 Task: Add Alaffia Unscented African Black Soap to the cart.
Action: Mouse moved to (259, 105)
Screenshot: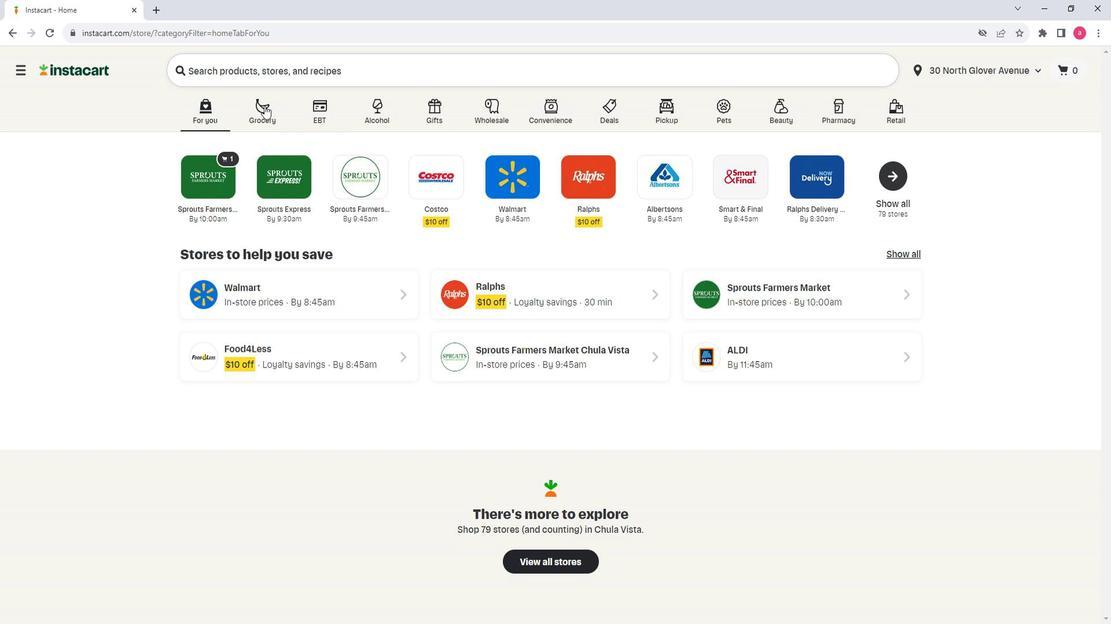 
Action: Mouse pressed left at (259, 105)
Screenshot: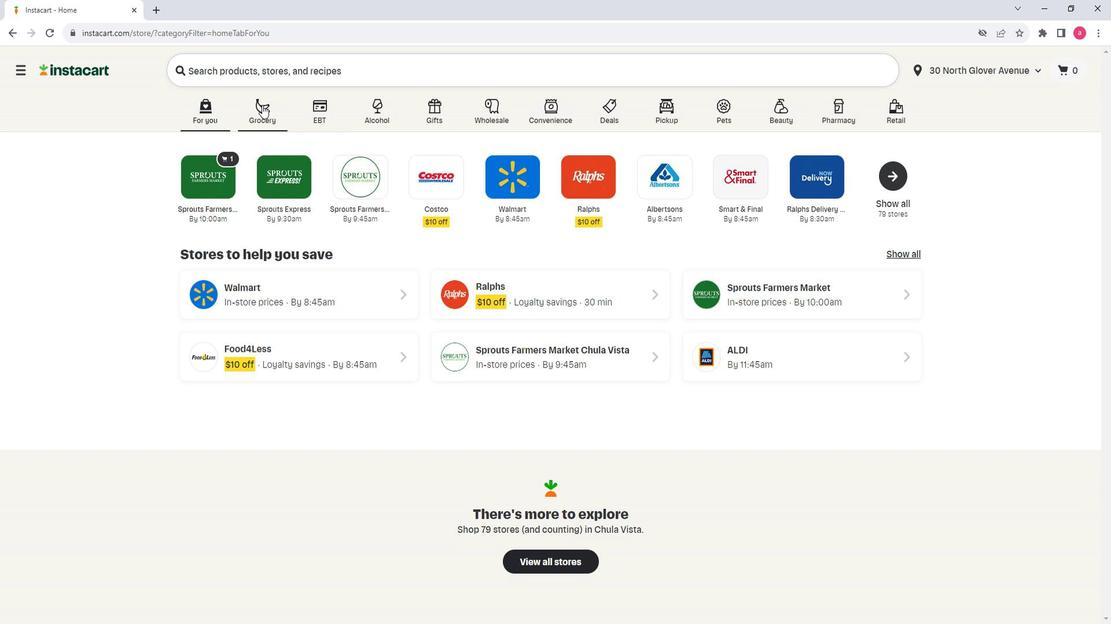 
Action: Mouse moved to (347, 332)
Screenshot: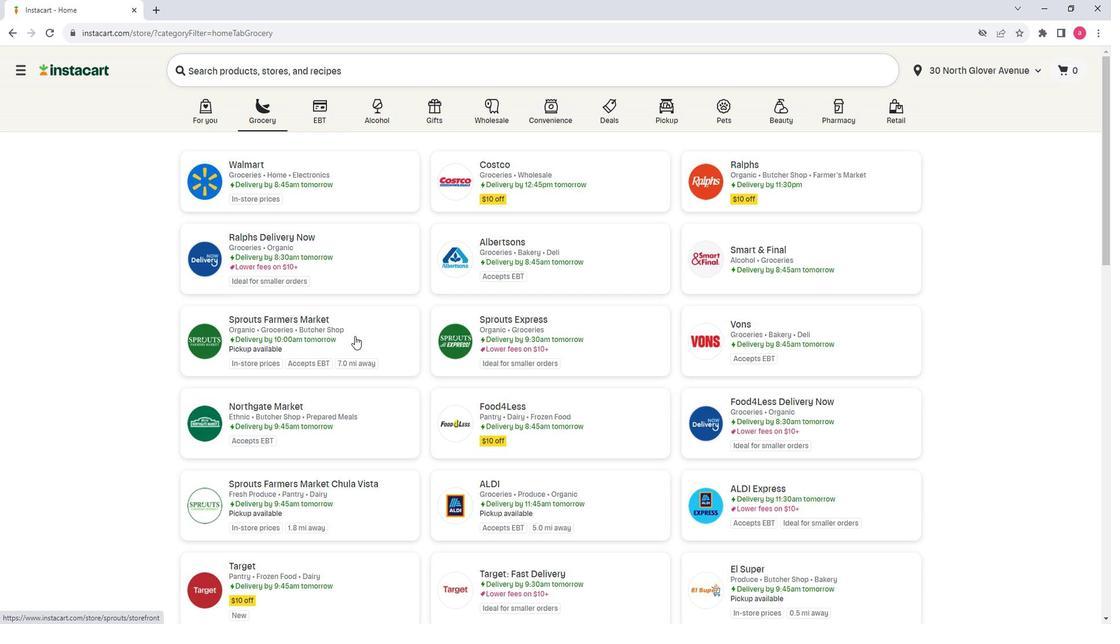
Action: Mouse pressed left at (347, 332)
Screenshot: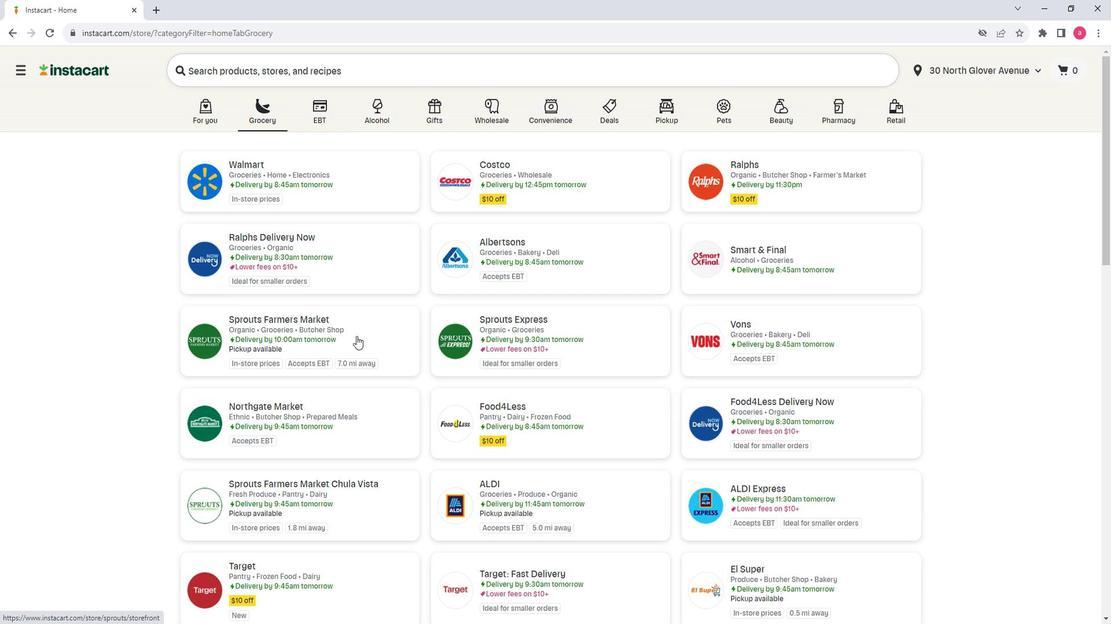 
Action: Mouse moved to (123, 406)
Screenshot: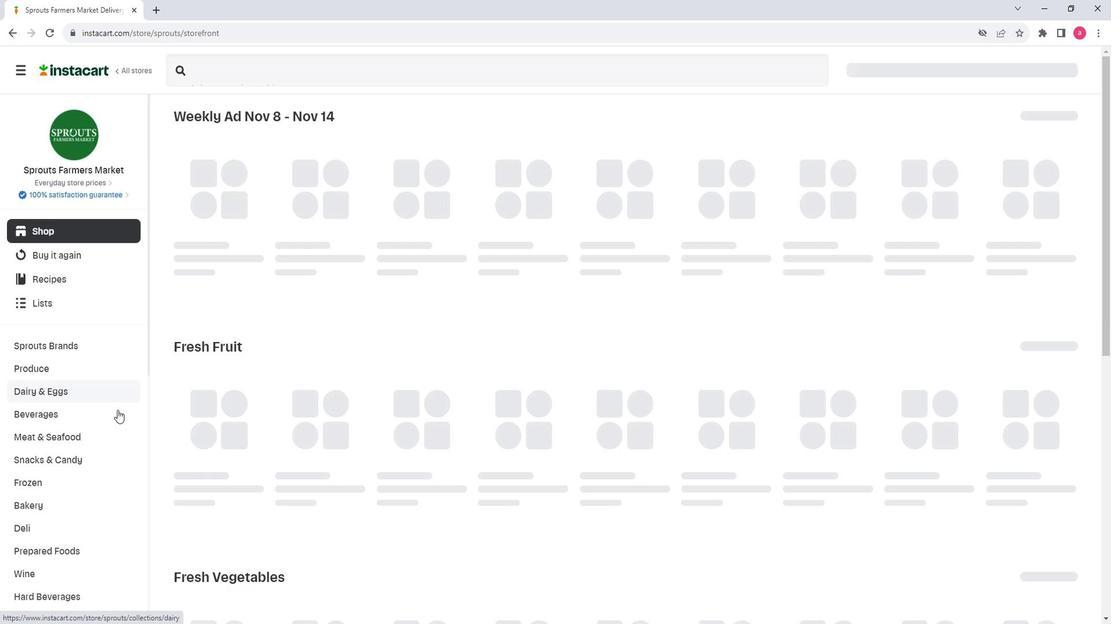 
Action: Mouse scrolled (123, 405) with delta (0, 0)
Screenshot: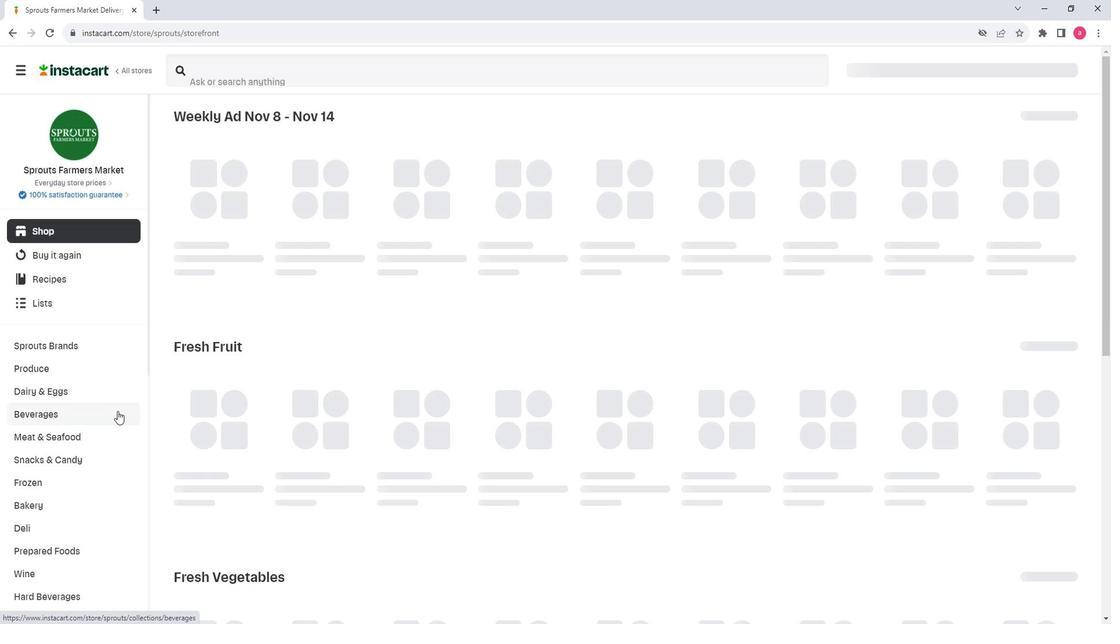 
Action: Mouse scrolled (123, 405) with delta (0, 0)
Screenshot: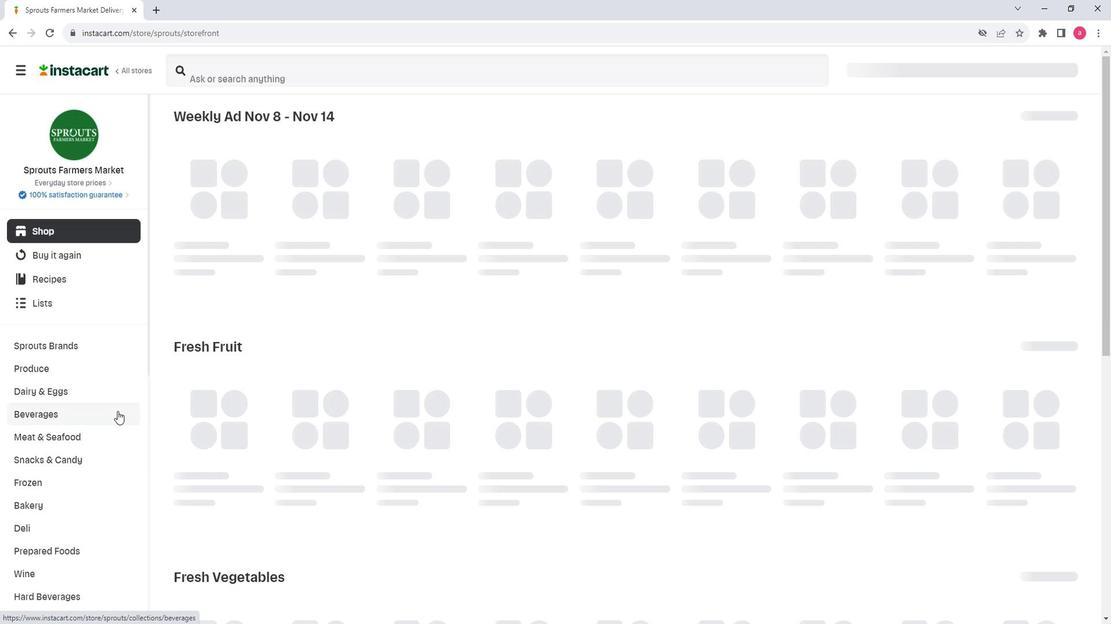 
Action: Mouse scrolled (123, 405) with delta (0, 0)
Screenshot: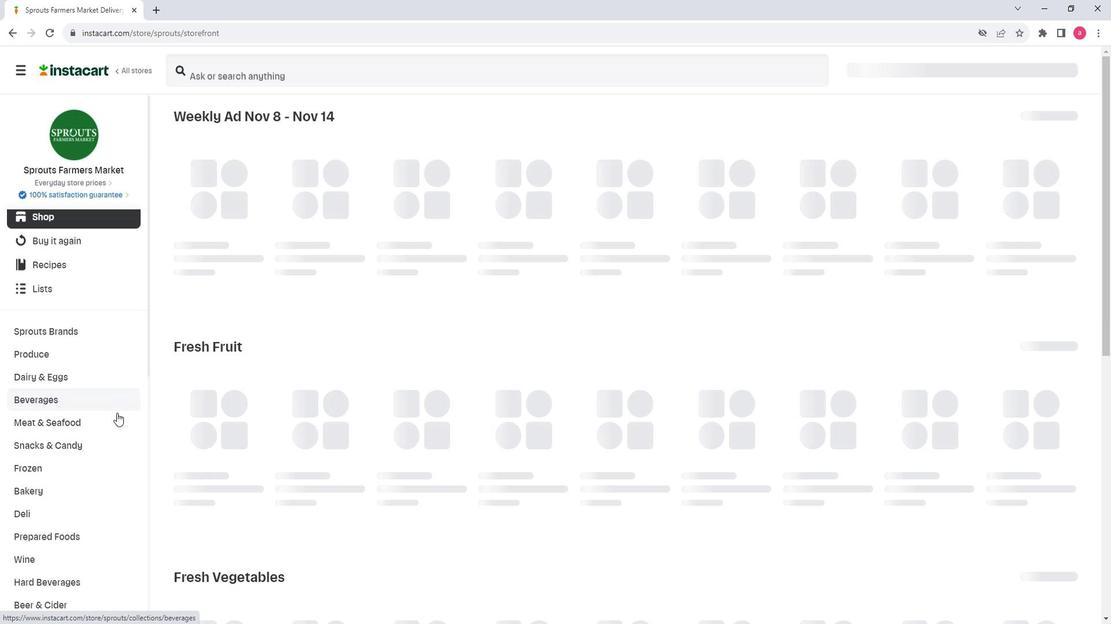 
Action: Mouse moved to (122, 407)
Screenshot: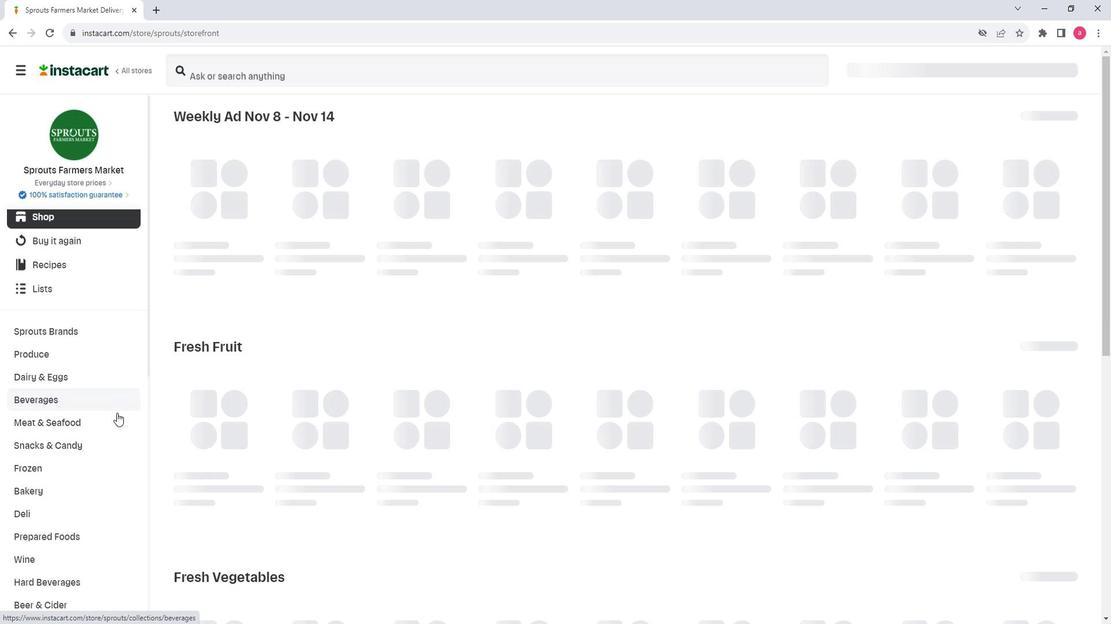 
Action: Mouse scrolled (122, 406) with delta (0, 0)
Screenshot: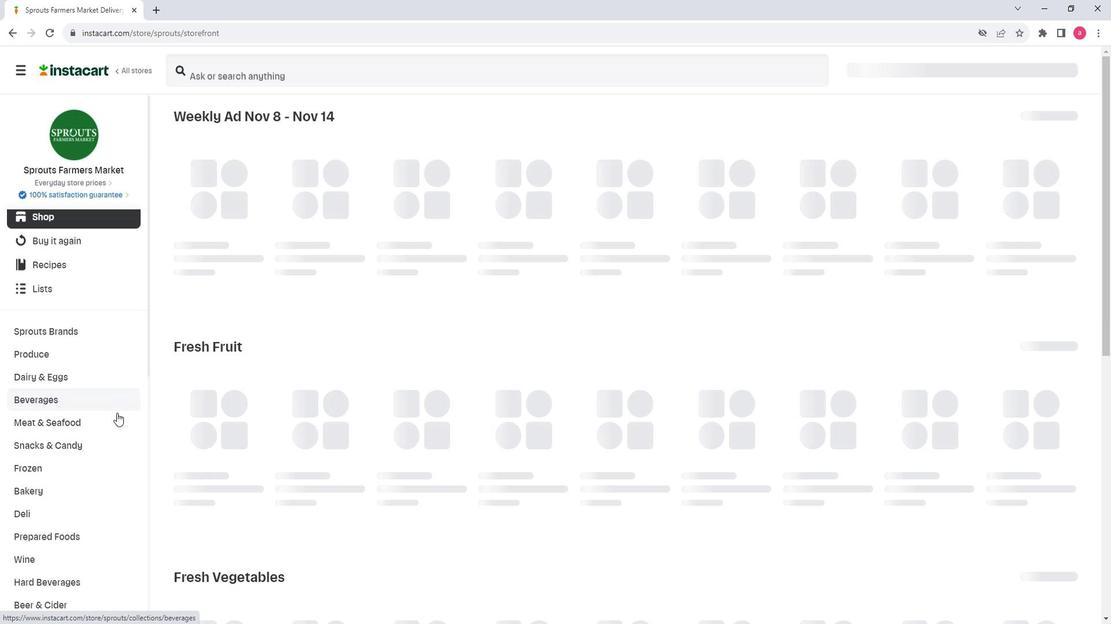 
Action: Mouse moved to (122, 407)
Screenshot: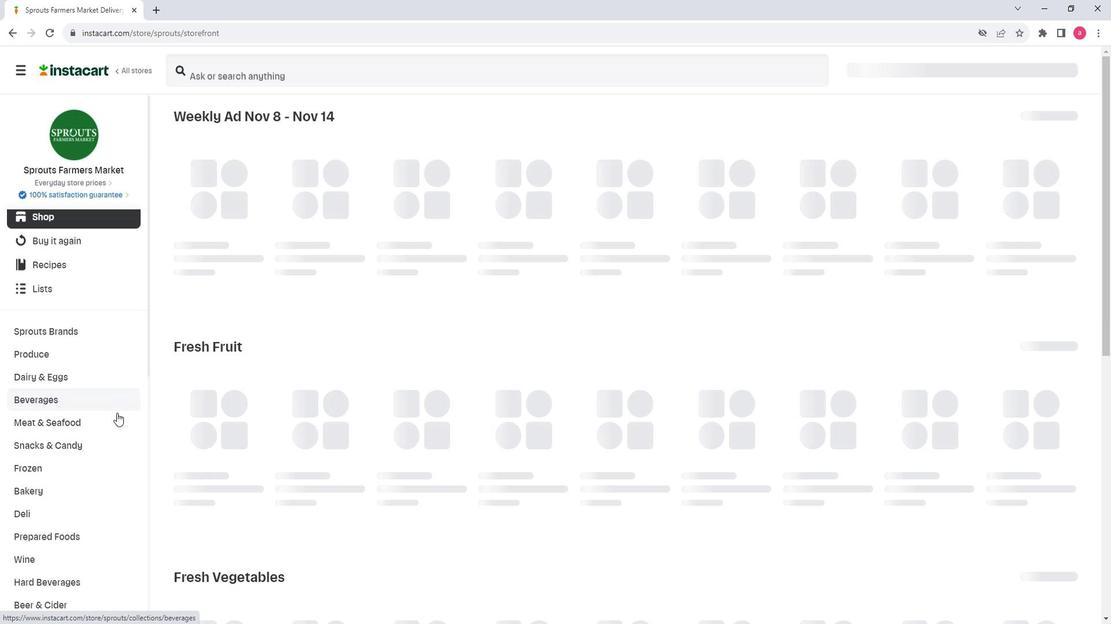 
Action: Mouse scrolled (122, 407) with delta (0, 0)
Screenshot: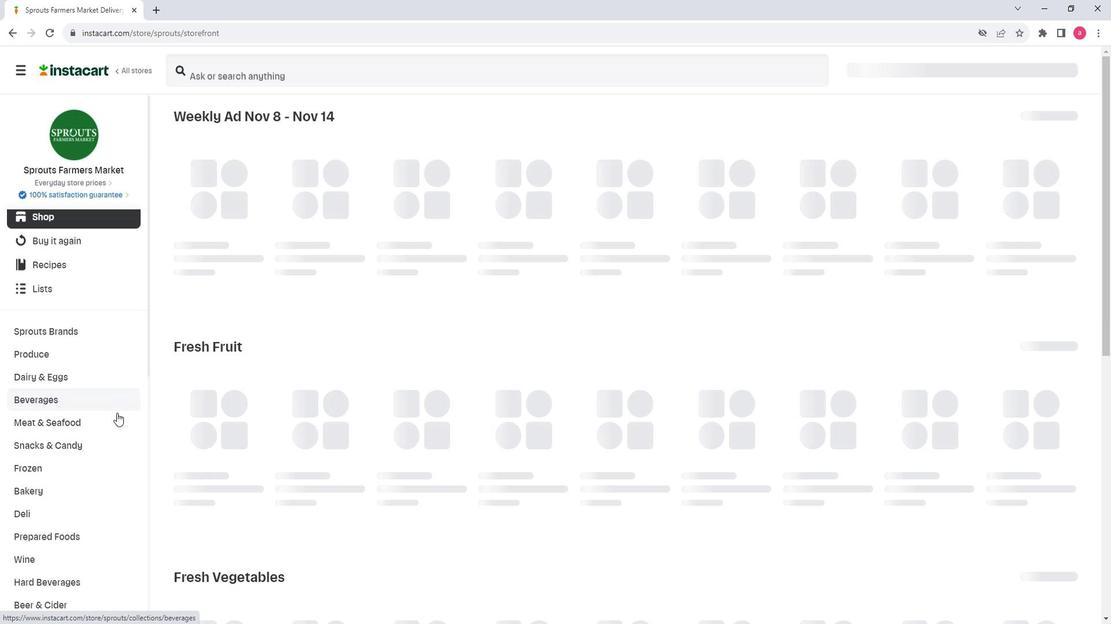 
Action: Mouse moved to (122, 407)
Screenshot: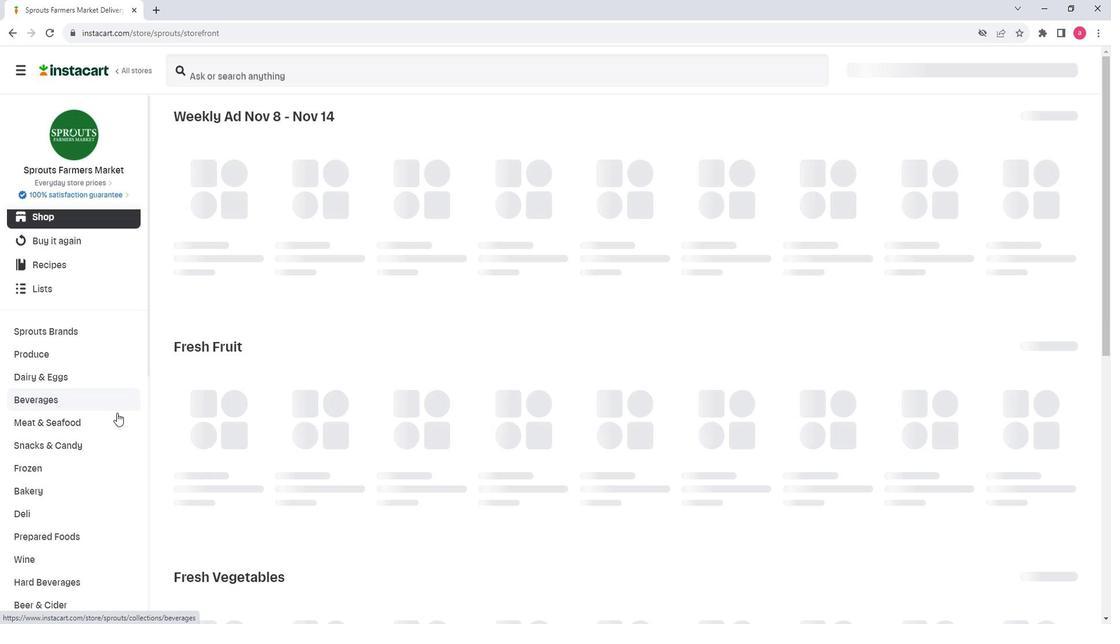 
Action: Mouse scrolled (122, 407) with delta (0, 0)
Screenshot: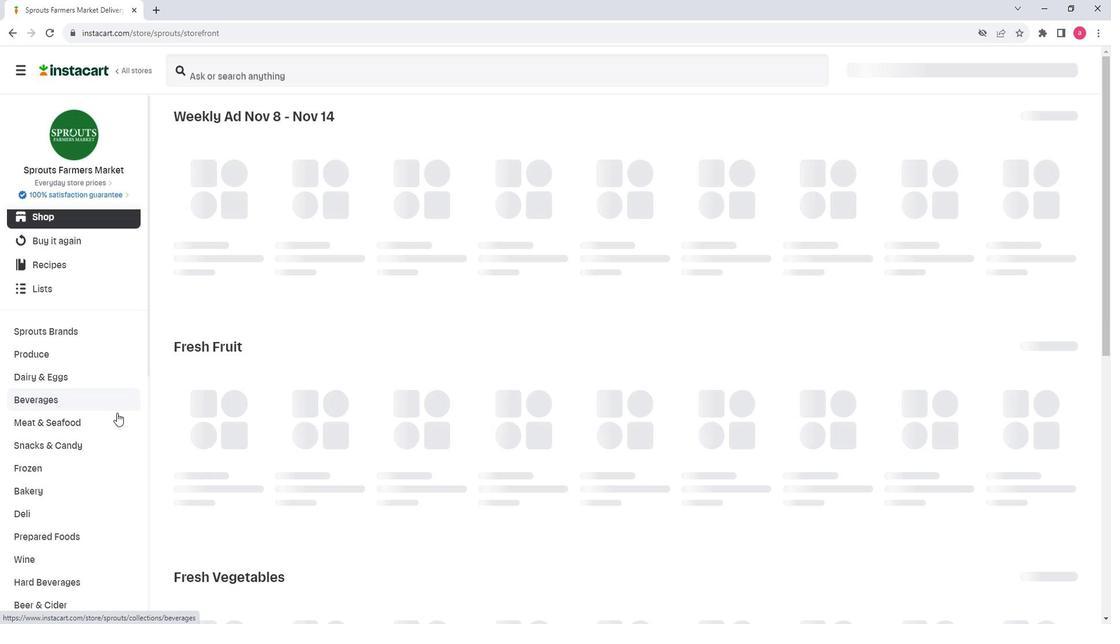 
Action: Mouse moved to (103, 455)
Screenshot: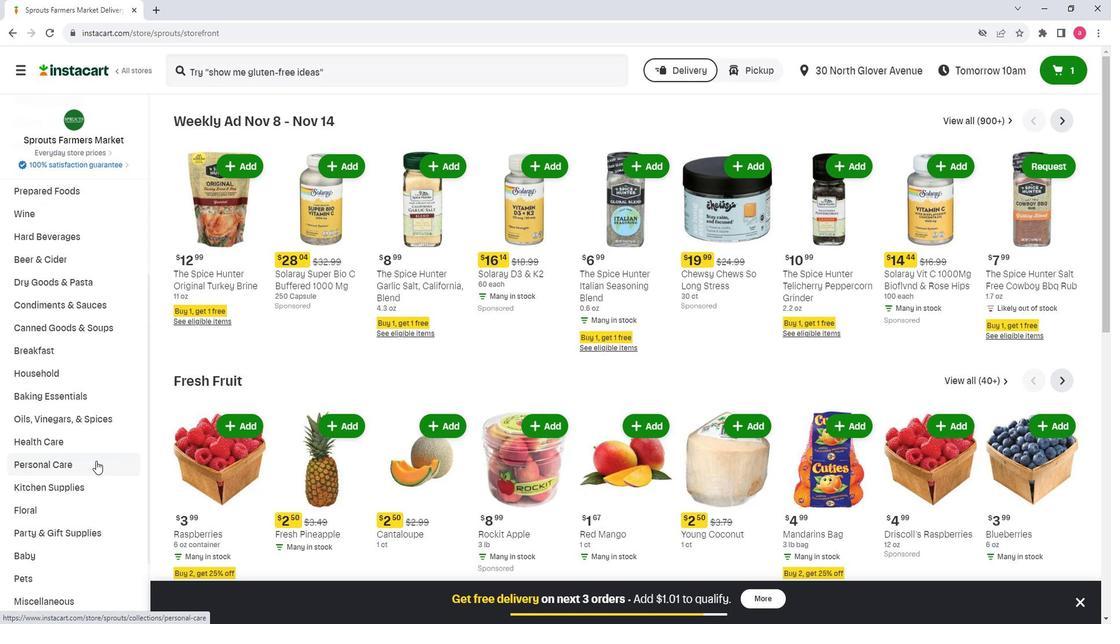 
Action: Mouse pressed left at (103, 455)
Screenshot: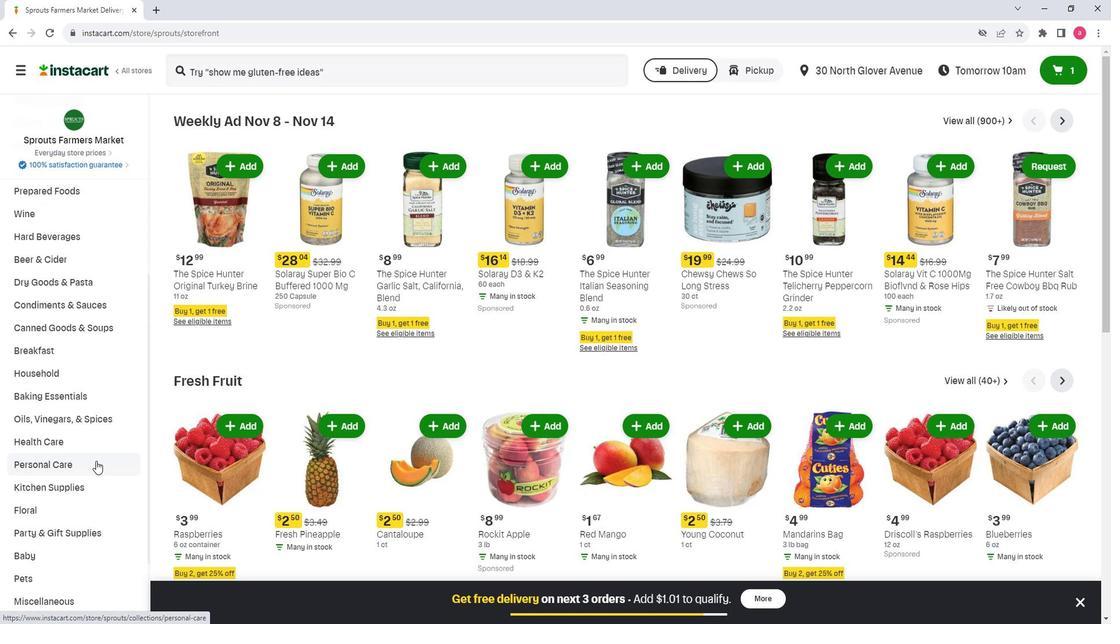 
Action: Mouse moved to (291, 156)
Screenshot: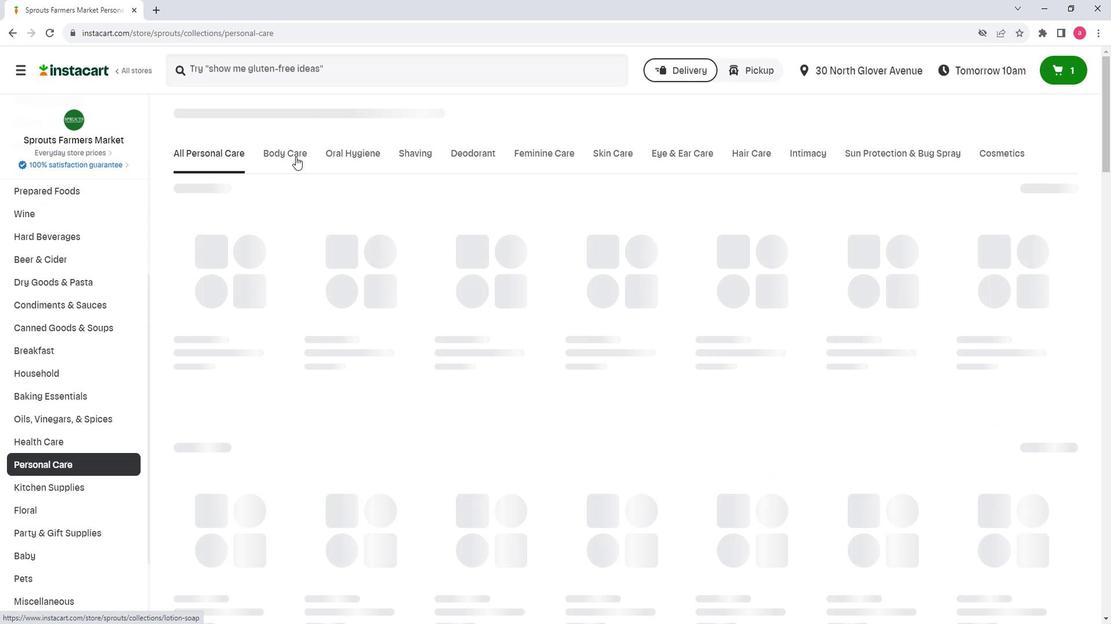 
Action: Mouse pressed left at (291, 156)
Screenshot: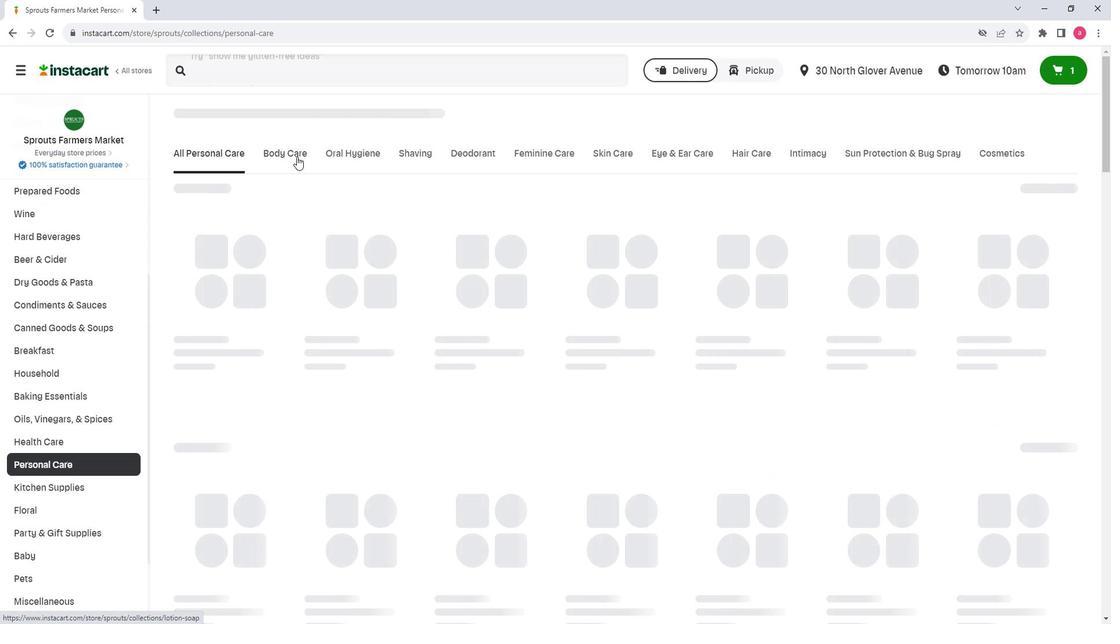 
Action: Mouse moved to (254, 203)
Screenshot: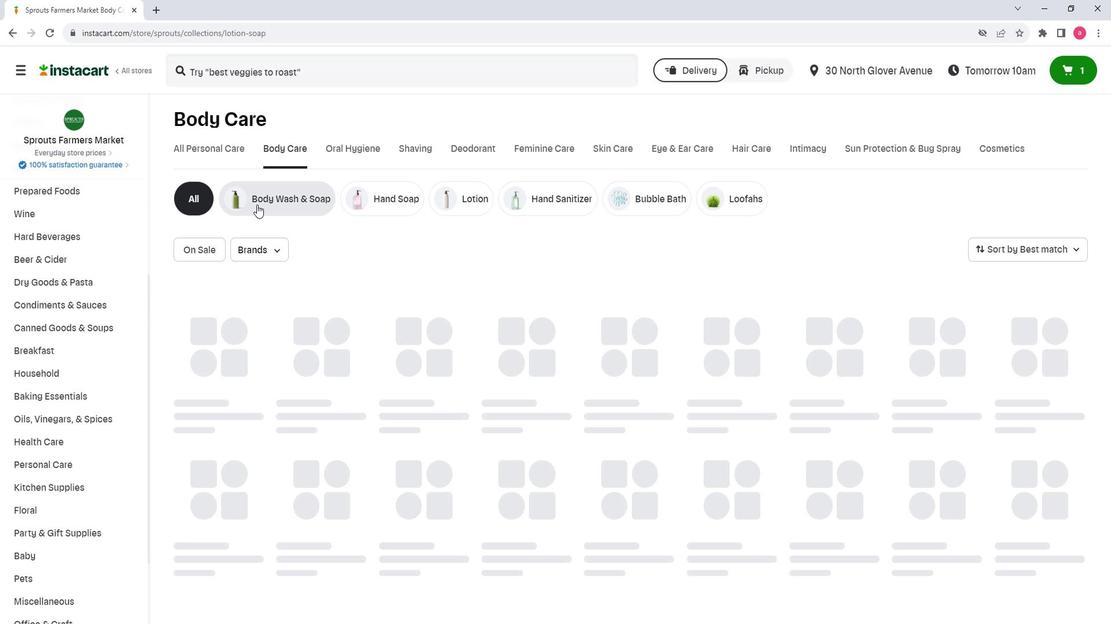 
Action: Mouse pressed left at (254, 203)
Screenshot: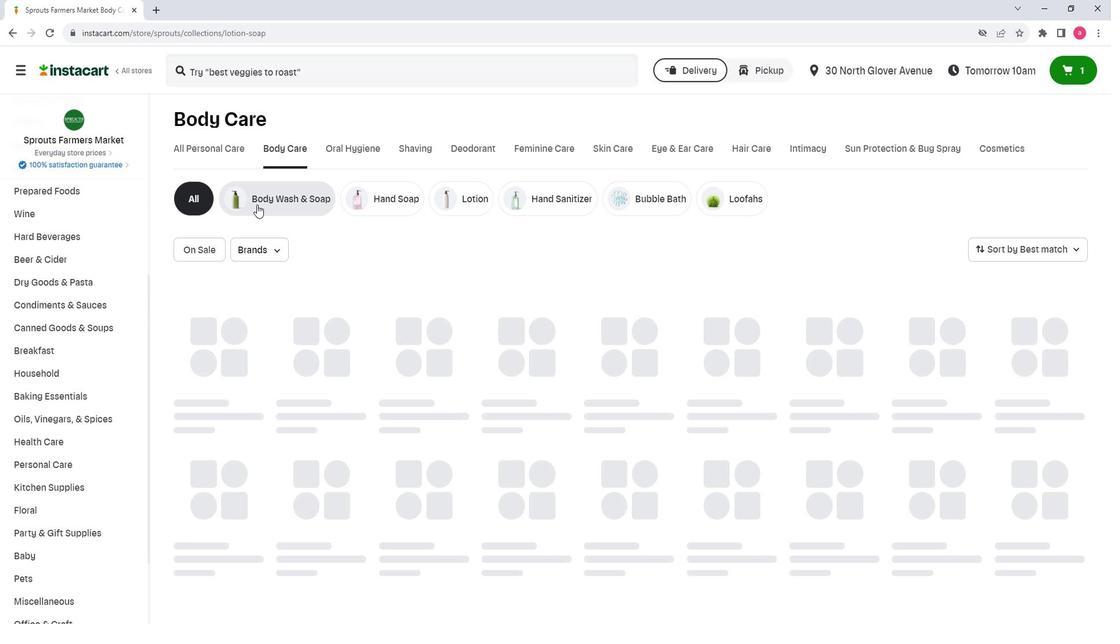 
Action: Mouse moved to (235, 83)
Screenshot: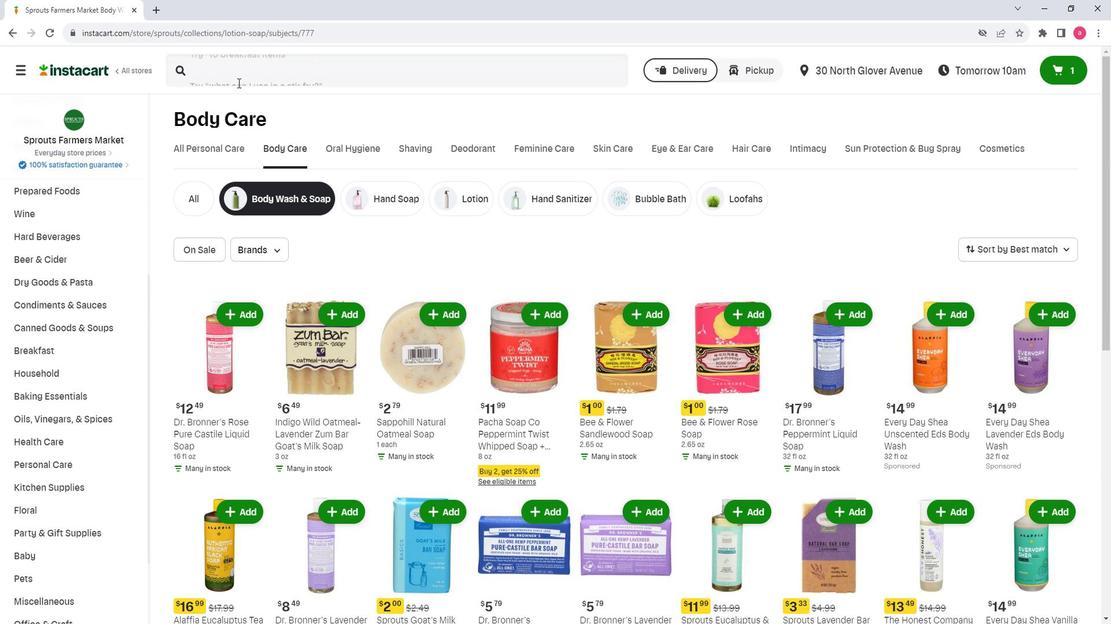 
Action: Mouse pressed left at (235, 83)
Screenshot: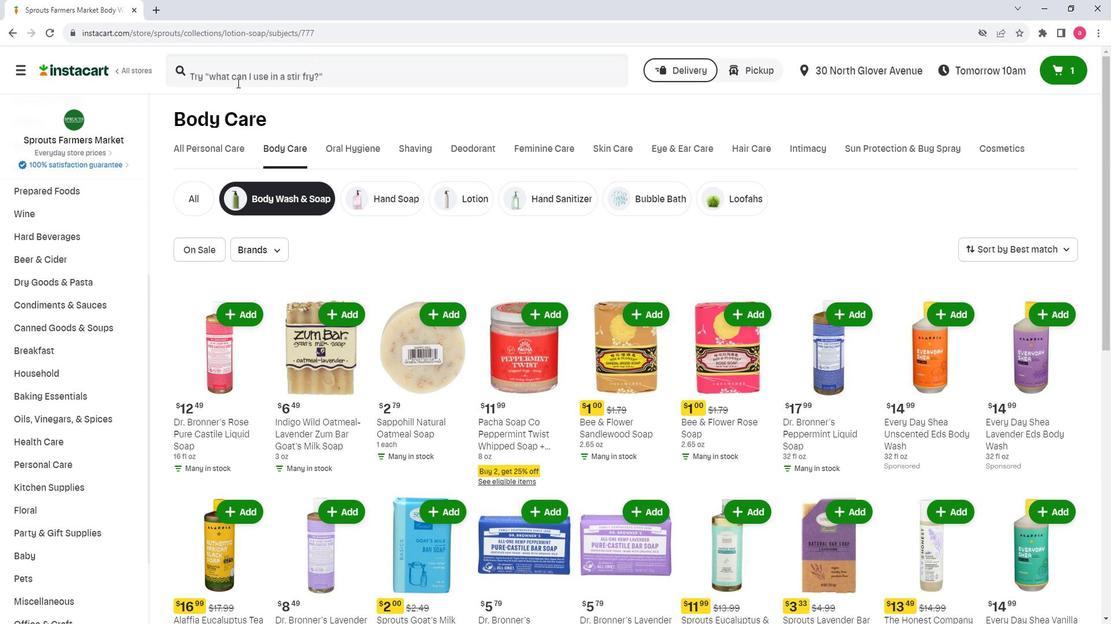 
Action: Key pressed <Key.shift>Alaffia<Key.space><Key.shift>Unscented<Key.space><Key.shift>African<Key.space><Key.shift>L<Key.shift><Key.backspace><Key.shift>Black<Key.space><Key.shift><Key.shift><Key.shift><Key.shift><Key.shift><Key.shift><Key.shift><Key.shift><Key.shift><Key.shift><Key.shift><Key.shift>Soap<Key.enter>
Screenshot: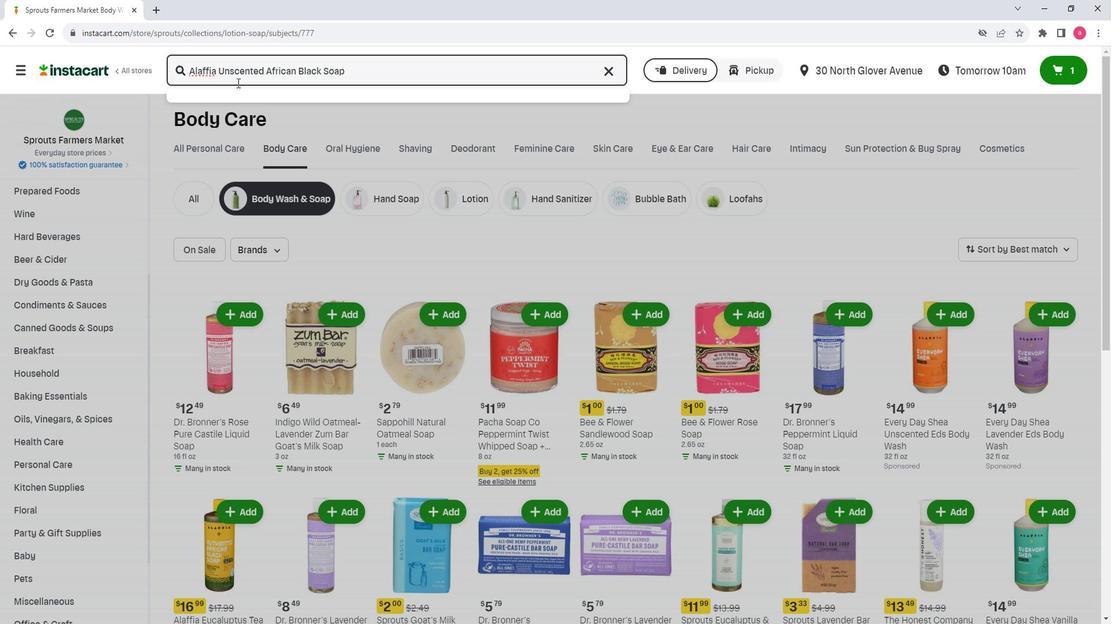 
Action: Mouse scrolled (235, 83) with delta (0, 0)
Screenshot: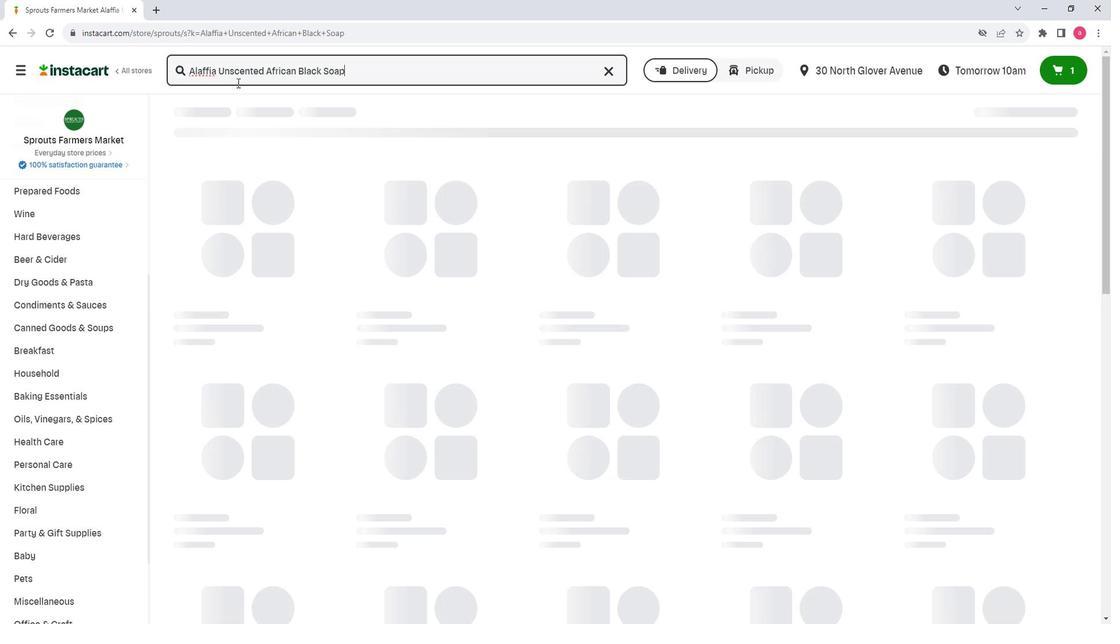 
Action: Mouse scrolled (235, 83) with delta (0, 0)
Screenshot: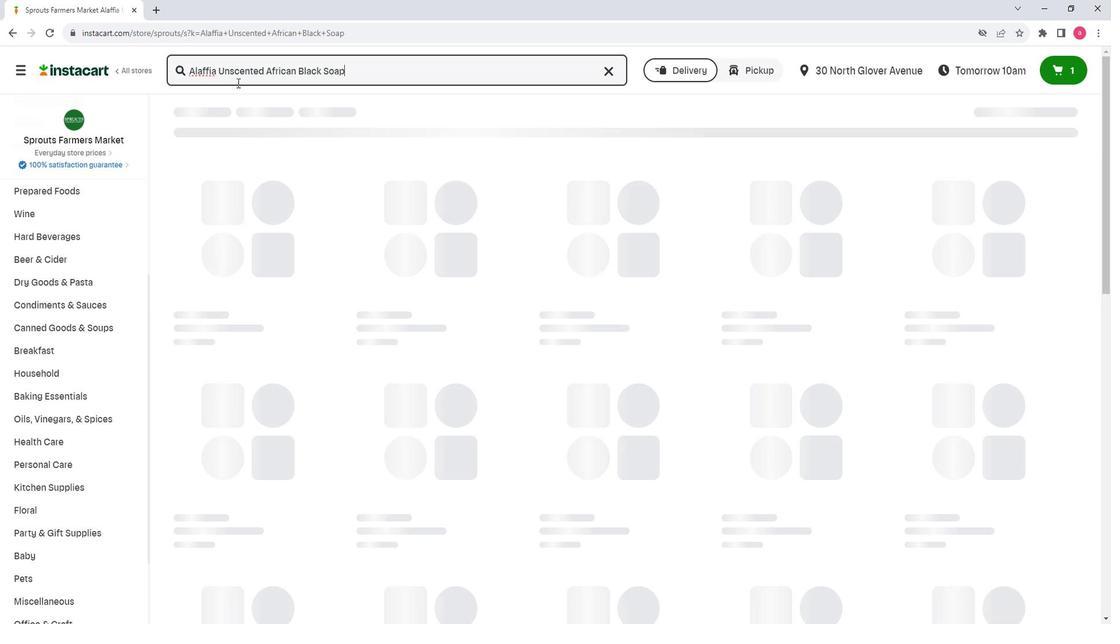 
Action: Mouse moved to (646, 191)
Screenshot: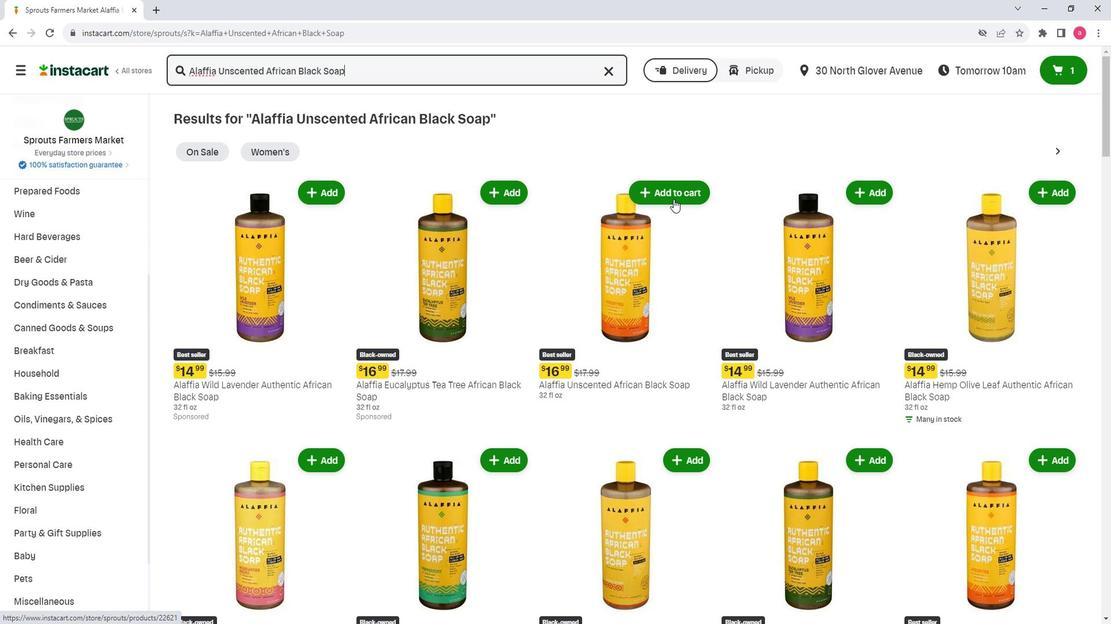 
Action: Mouse pressed left at (646, 191)
Screenshot: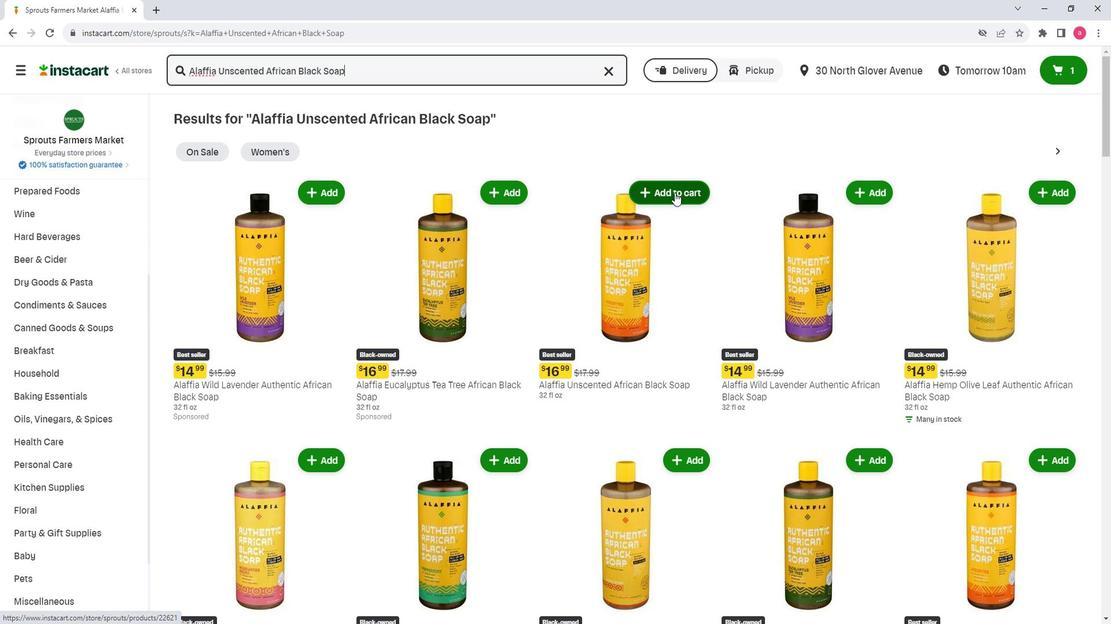 
Action: Mouse moved to (629, 319)
Screenshot: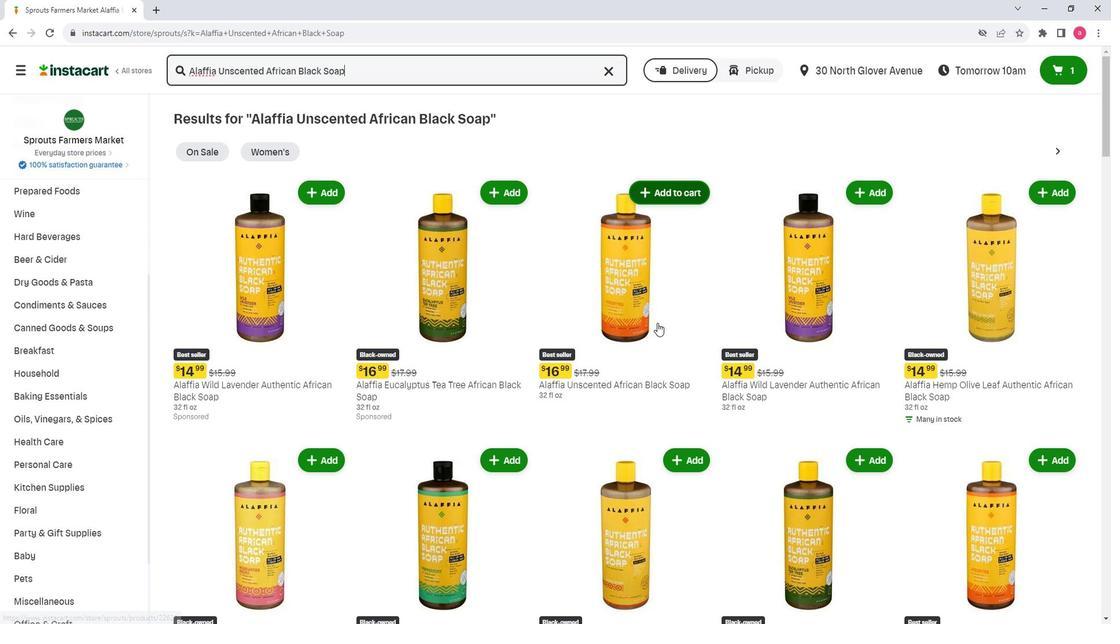 
